 Task: Create a due date automation trigger when advanced on, on the tuesday of the week before a card is due add dates not due next week at 11:00 AM.
Action: Mouse moved to (1035, 79)
Screenshot: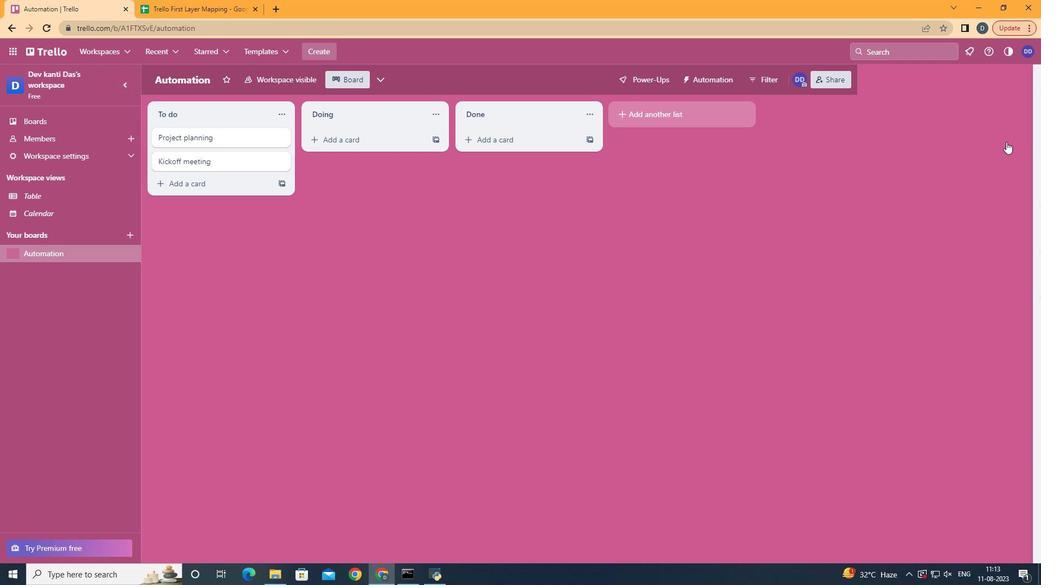 
Action: Mouse pressed left at (1035, 79)
Screenshot: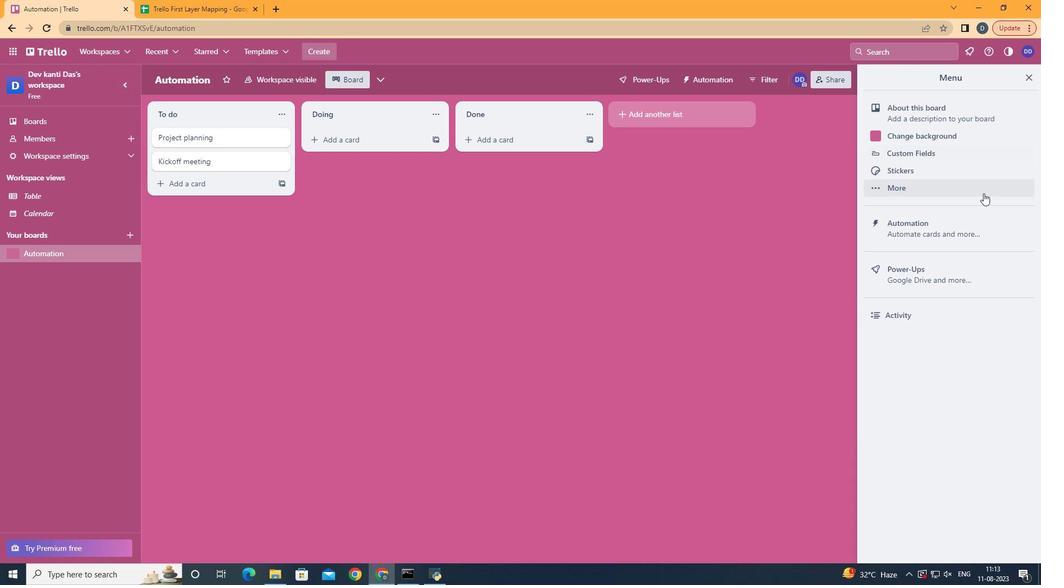 
Action: Mouse moved to (969, 229)
Screenshot: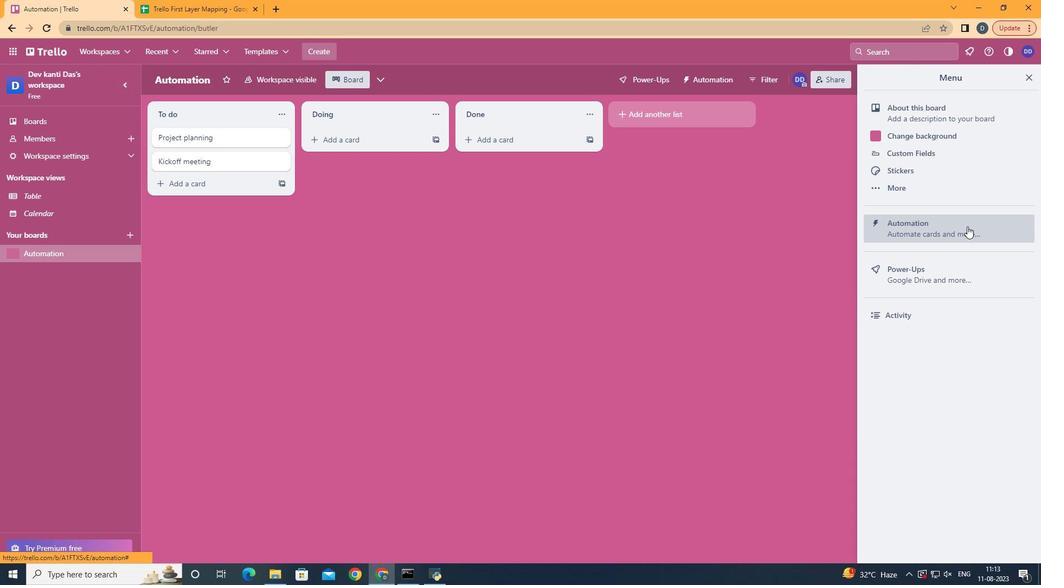 
Action: Mouse pressed left at (969, 229)
Screenshot: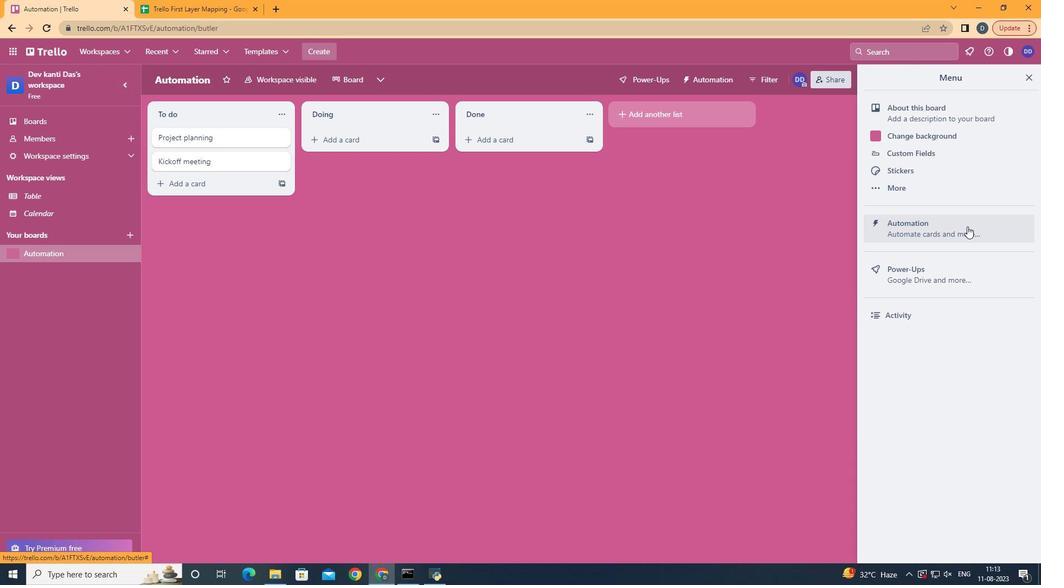 
Action: Mouse moved to (203, 212)
Screenshot: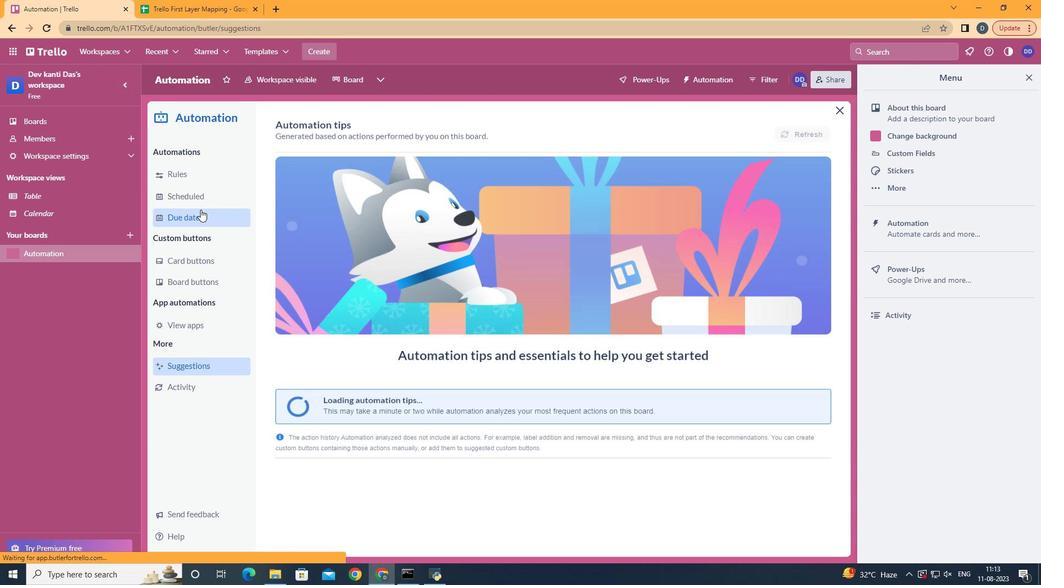 
Action: Mouse pressed left at (203, 212)
Screenshot: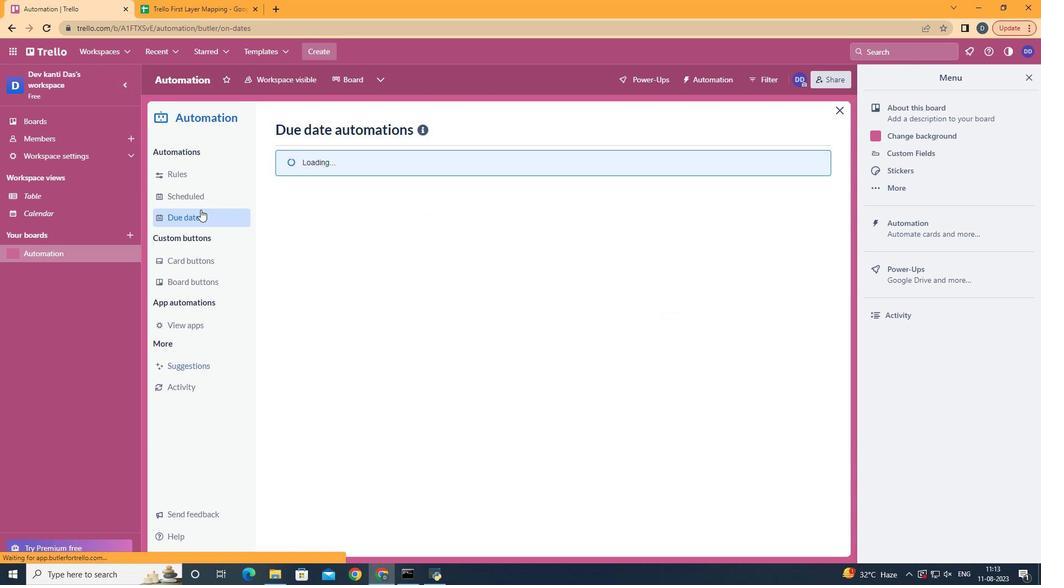 
Action: Mouse moved to (762, 129)
Screenshot: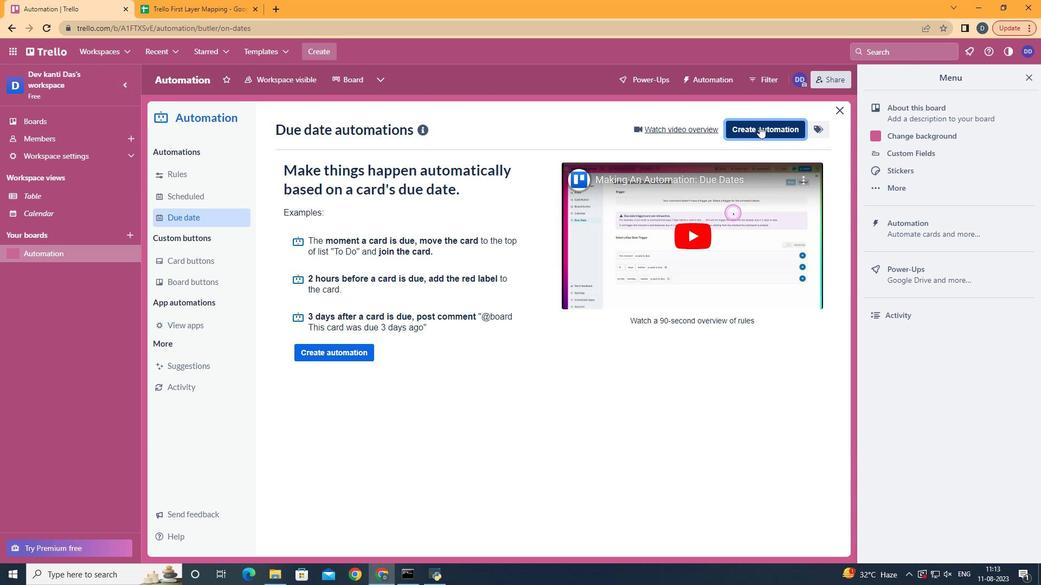 
Action: Mouse pressed left at (762, 129)
Screenshot: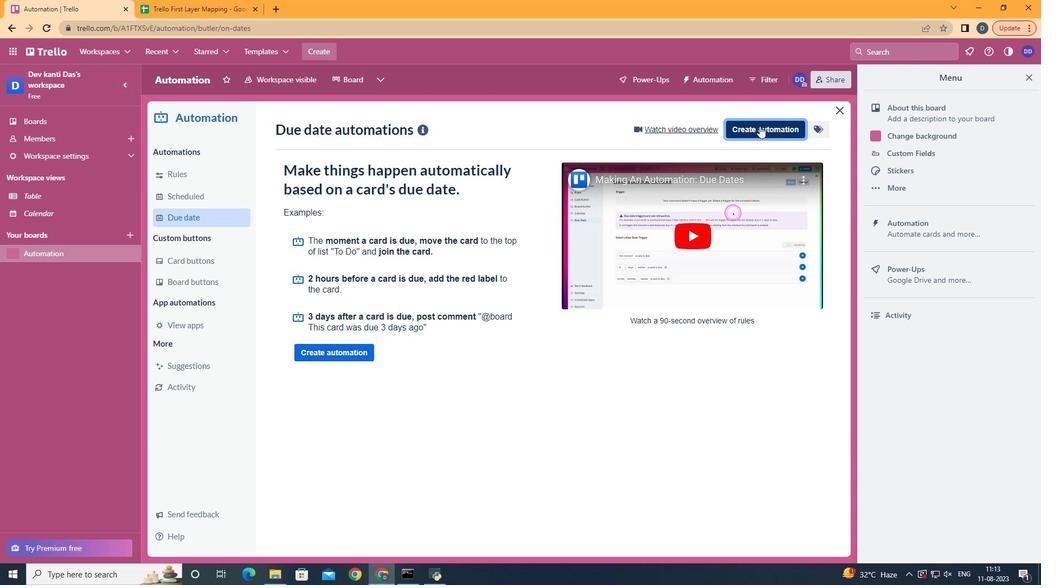 
Action: Mouse moved to (562, 231)
Screenshot: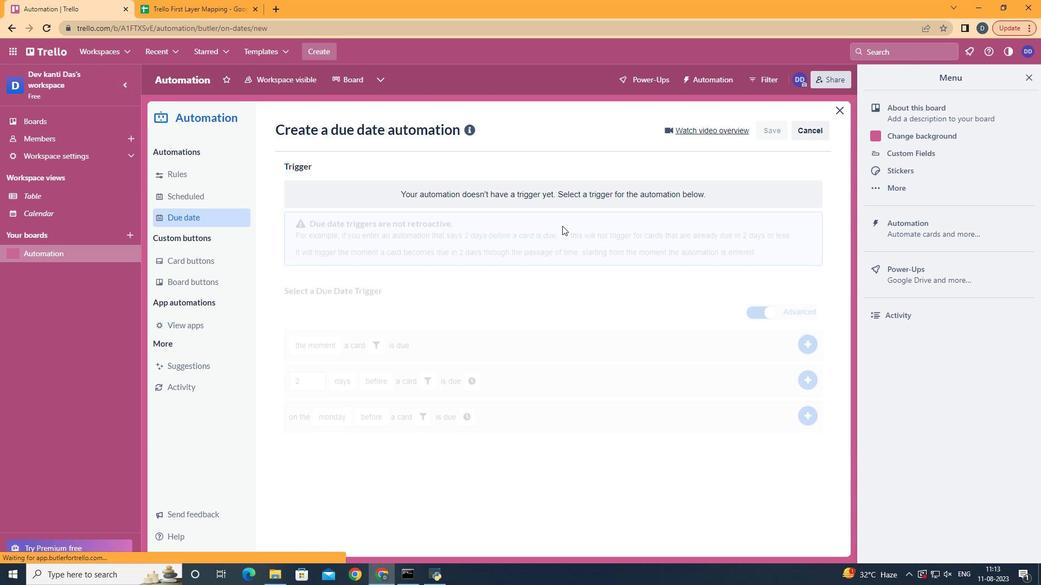 
Action: Mouse pressed left at (562, 231)
Screenshot: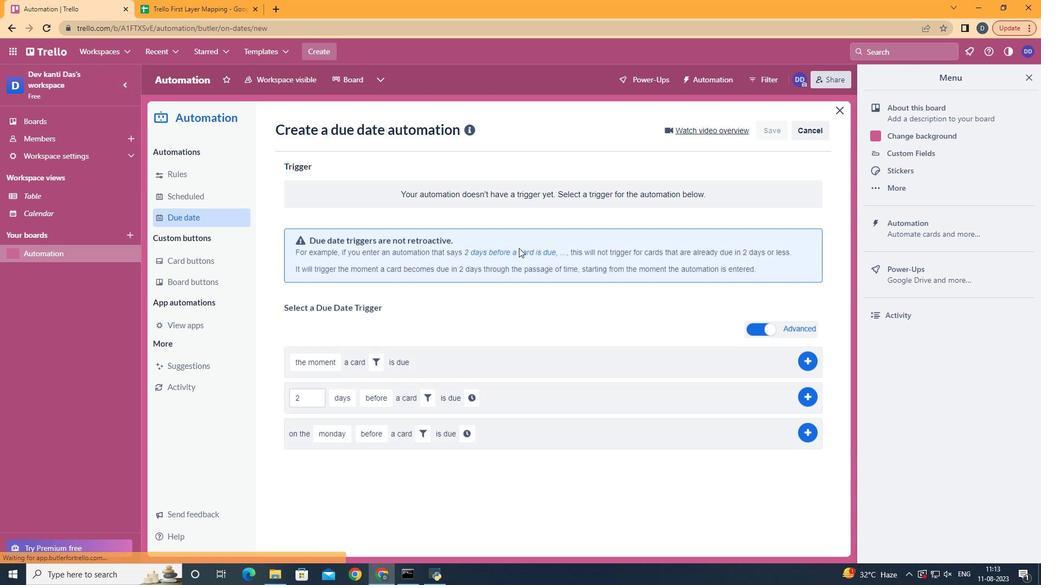 
Action: Mouse moved to (359, 304)
Screenshot: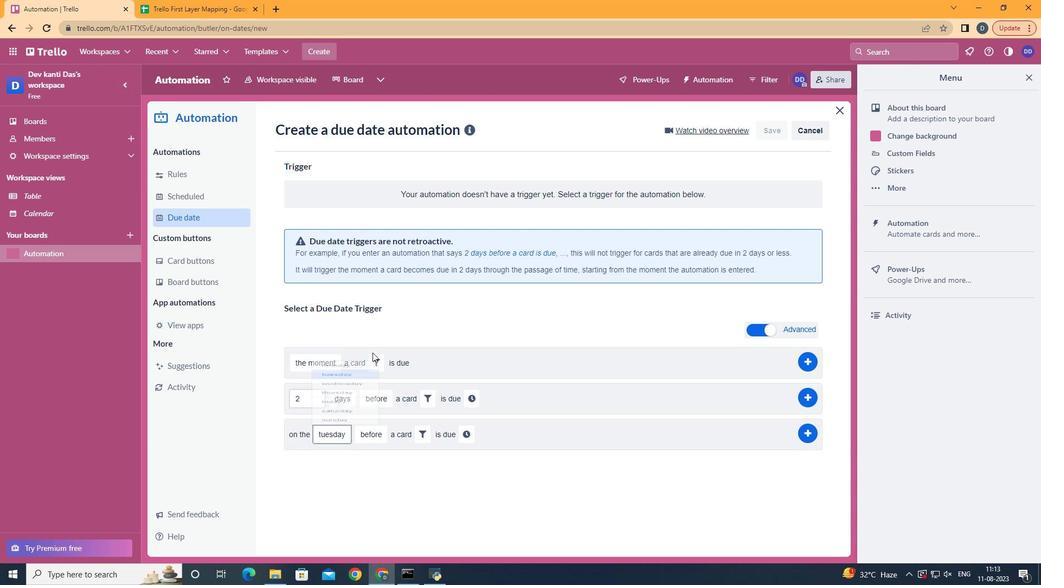 
Action: Mouse pressed left at (359, 304)
Screenshot: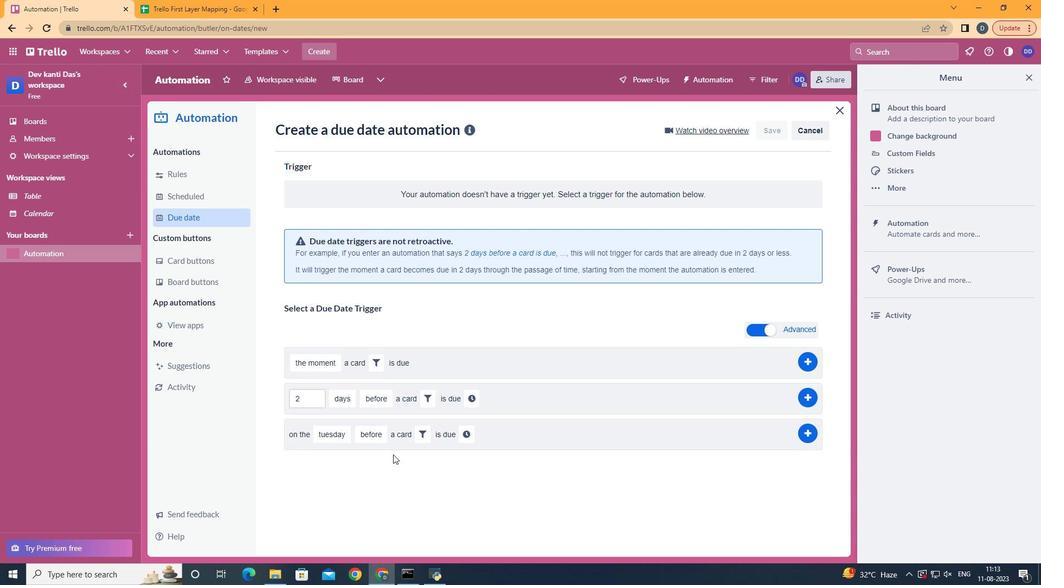 
Action: Mouse moved to (393, 518)
Screenshot: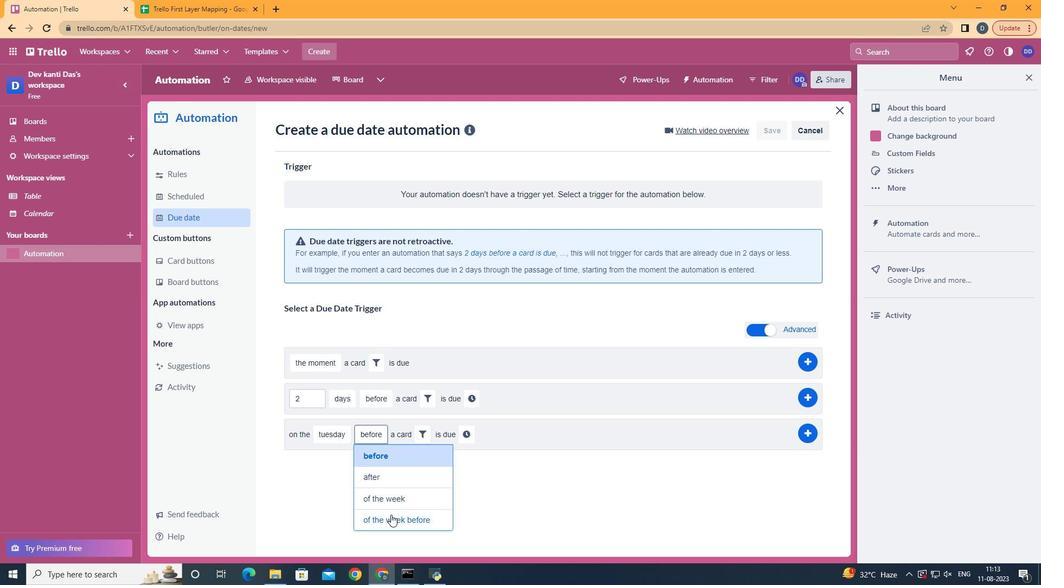 
Action: Mouse pressed left at (393, 518)
Screenshot: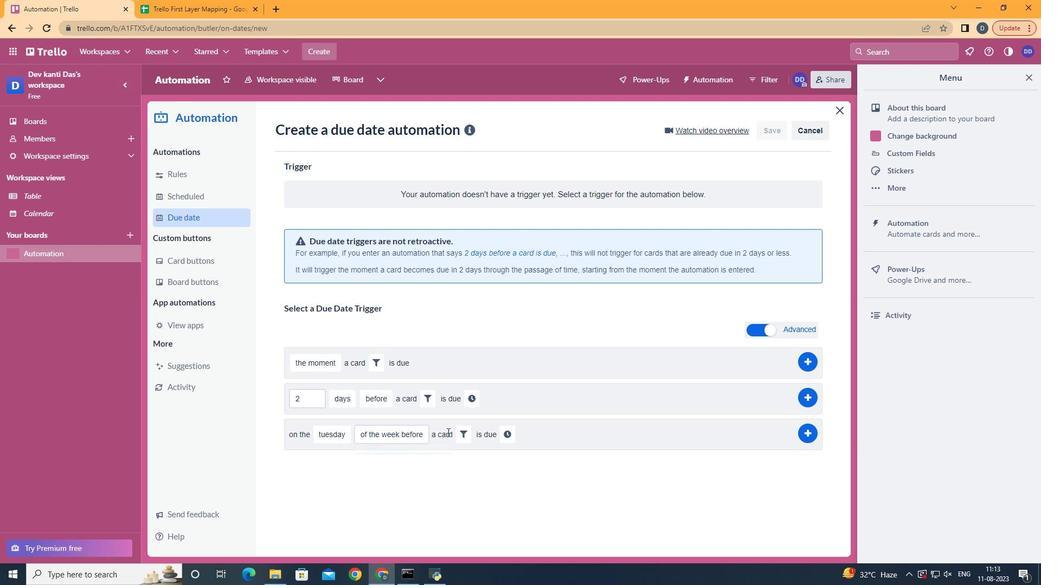 
Action: Mouse moved to (461, 435)
Screenshot: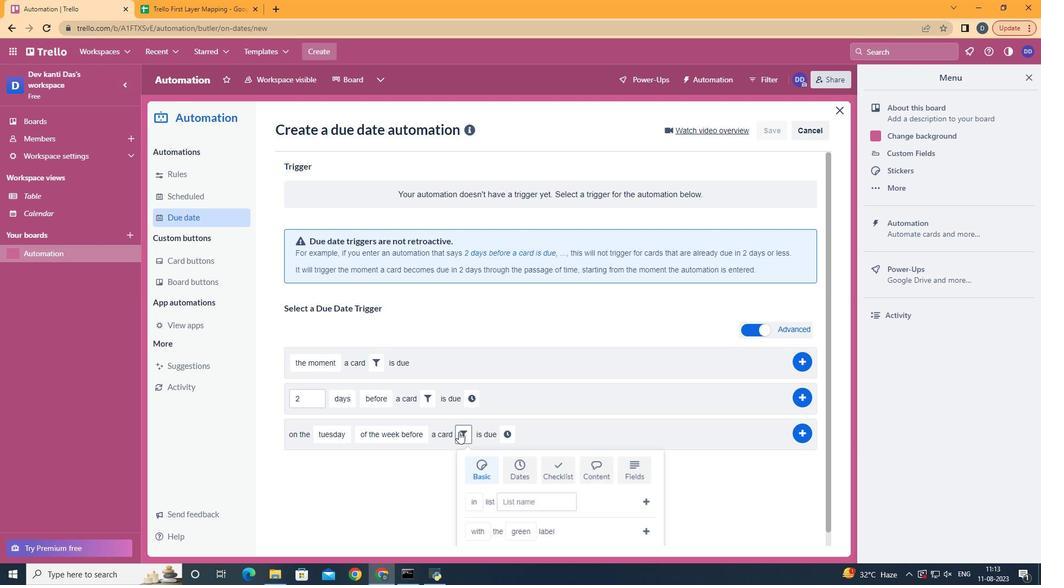 
Action: Mouse pressed left at (461, 435)
Screenshot: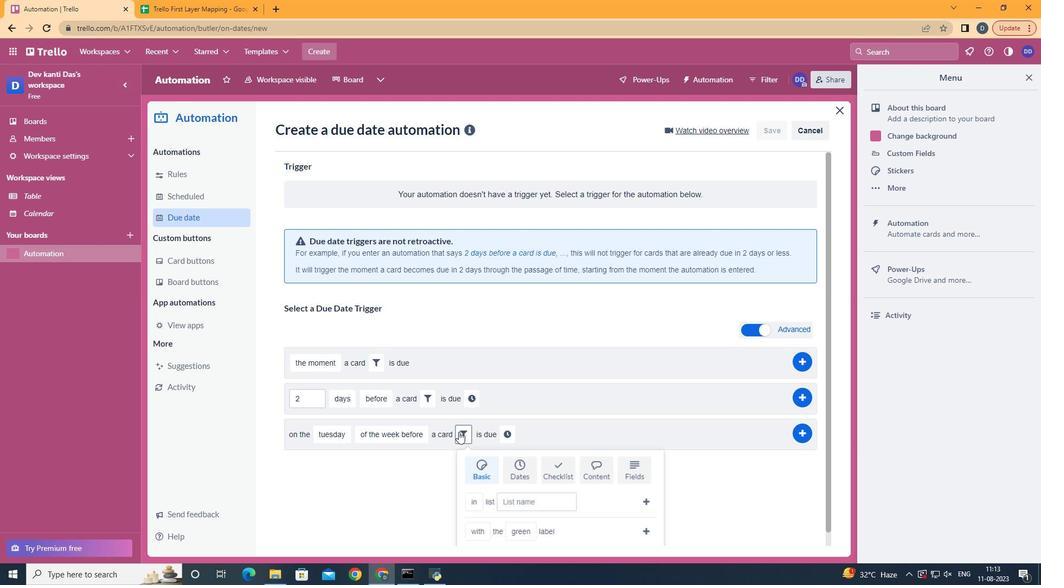 
Action: Mouse moved to (512, 475)
Screenshot: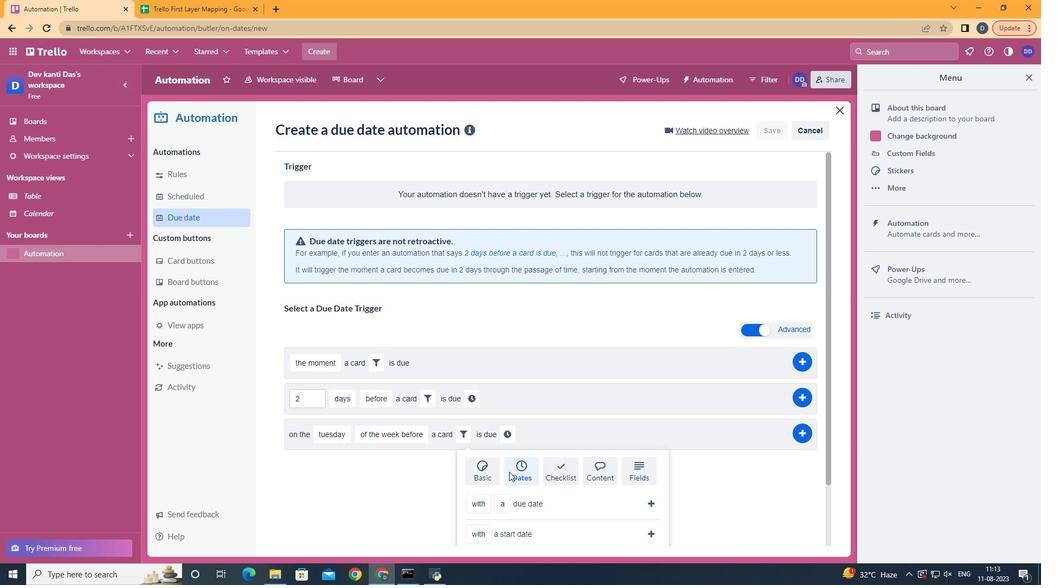 
Action: Mouse pressed left at (512, 475)
Screenshot: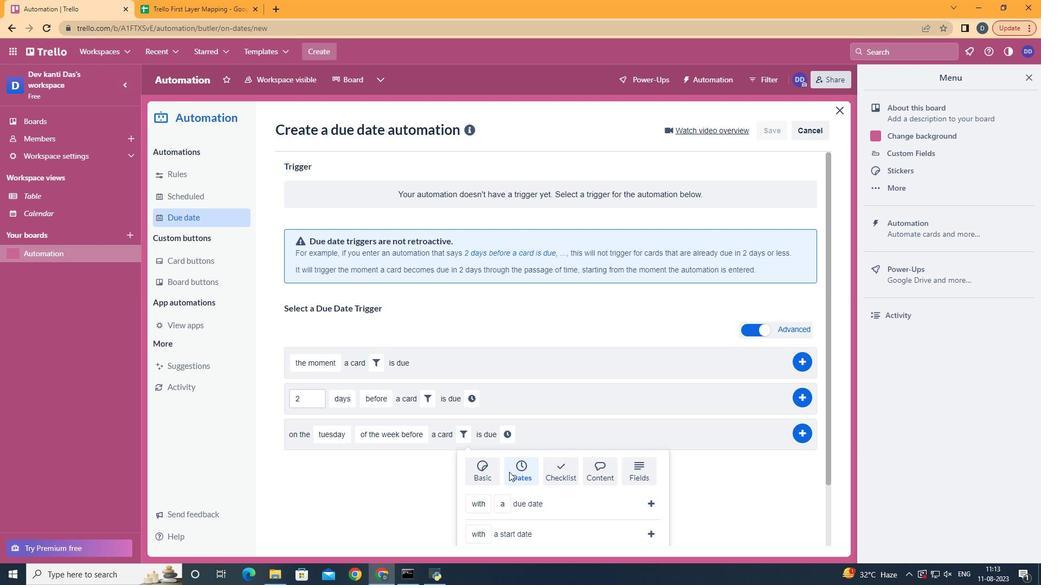 
Action: Mouse scrolled (512, 474) with delta (0, 0)
Screenshot: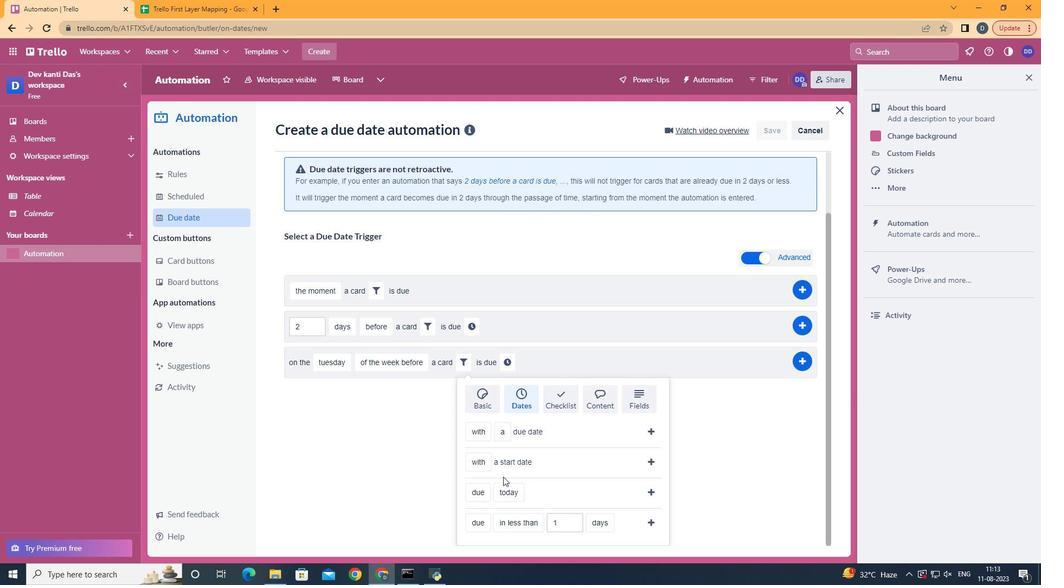 
Action: Mouse scrolled (512, 474) with delta (0, 0)
Screenshot: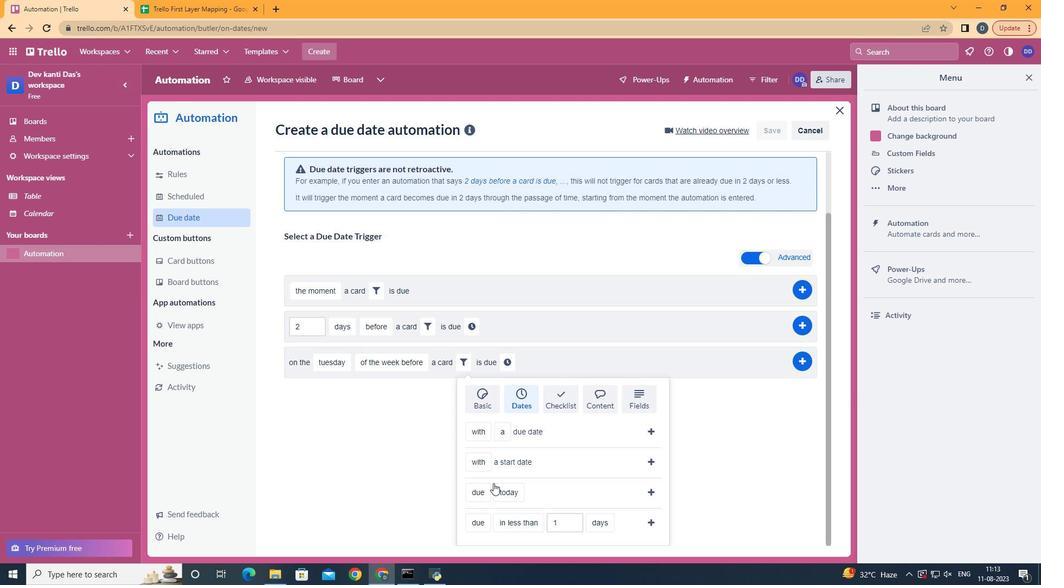 
Action: Mouse scrolled (512, 474) with delta (0, 0)
Screenshot: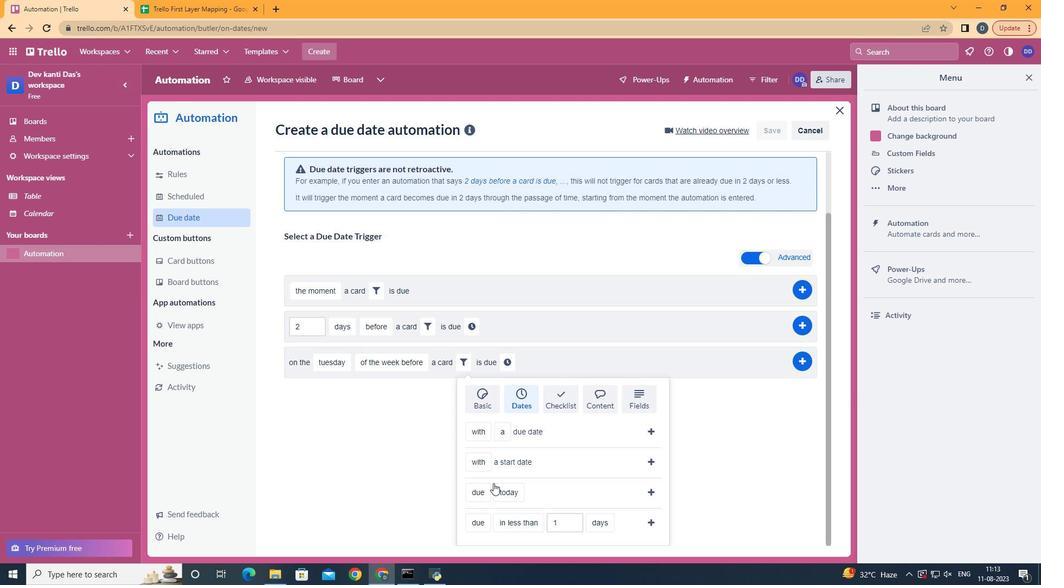 
Action: Mouse moved to (494, 432)
Screenshot: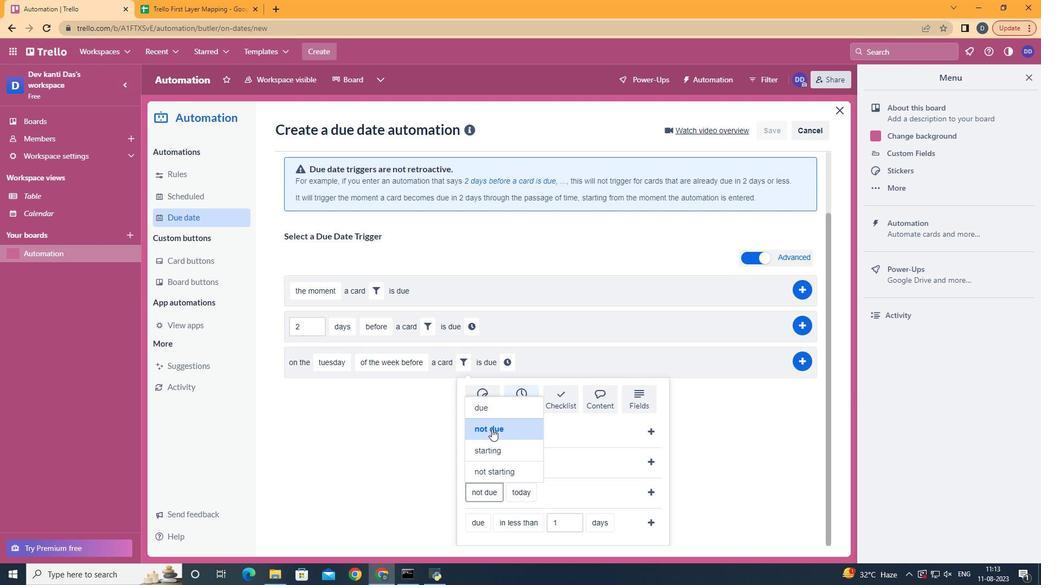
Action: Mouse pressed left at (494, 432)
Screenshot: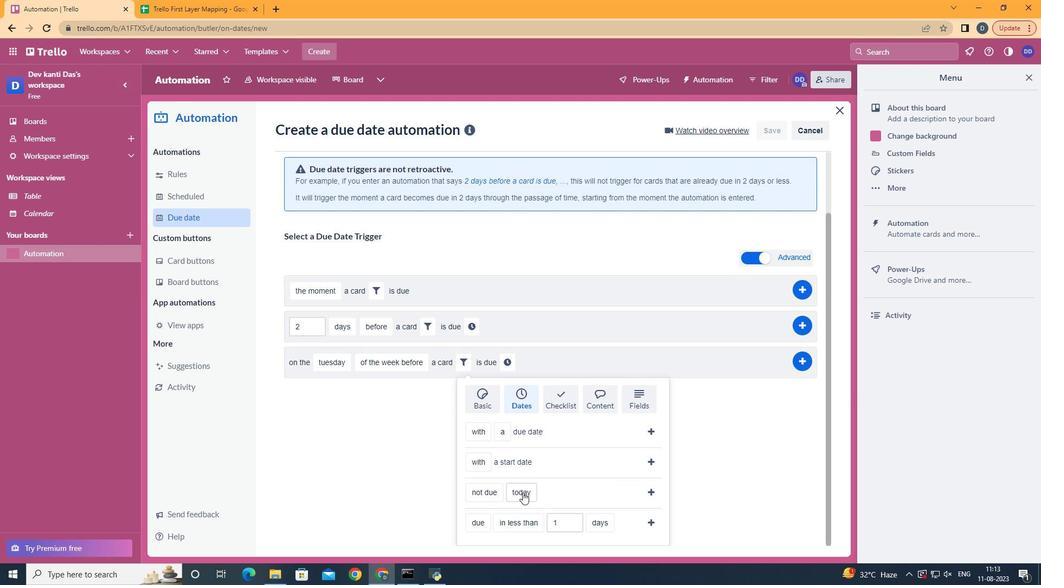 
Action: Mouse moved to (548, 434)
Screenshot: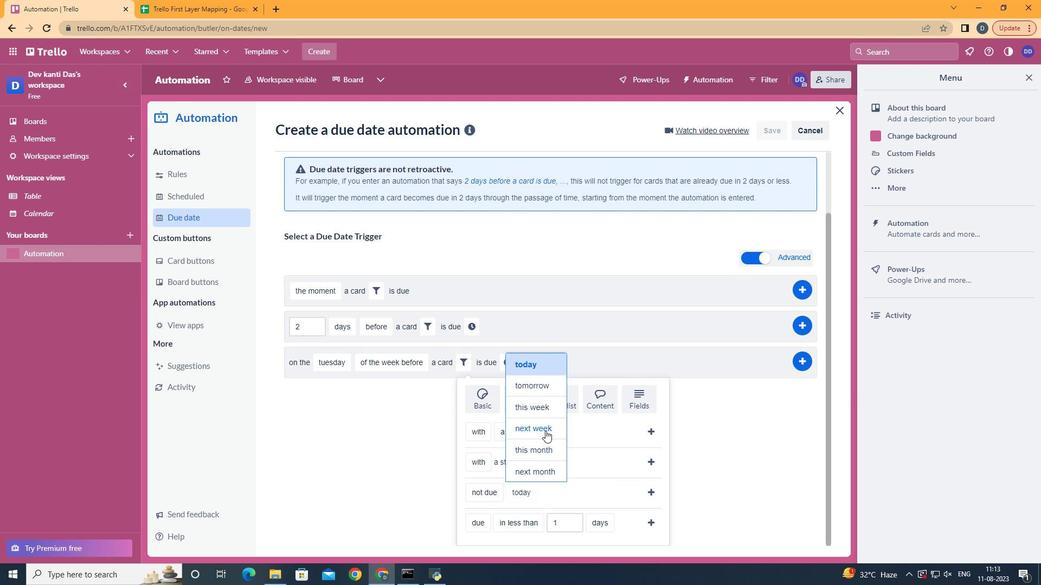 
Action: Mouse pressed left at (548, 434)
Screenshot: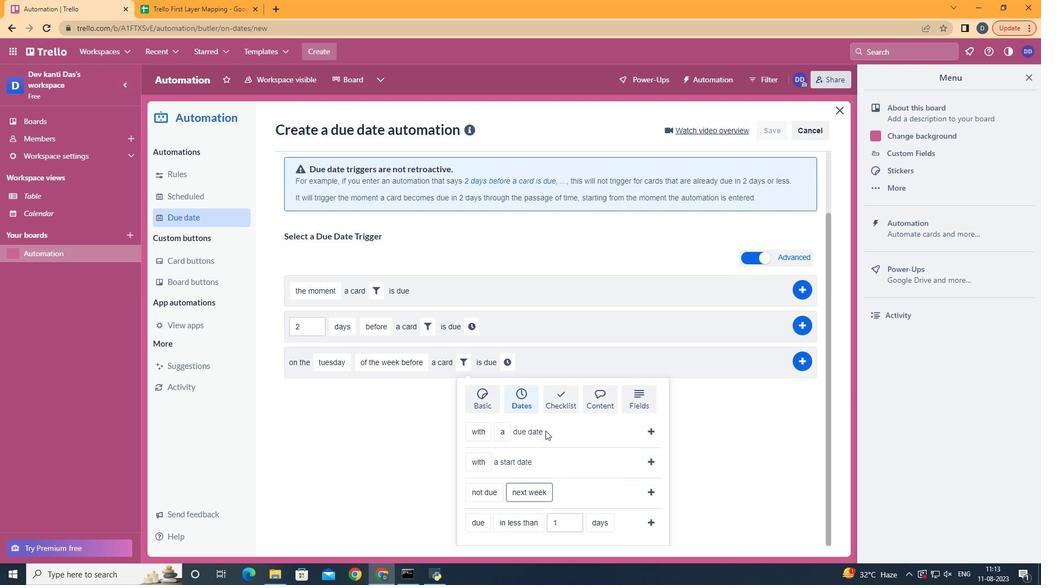 
Action: Mouse moved to (651, 492)
Screenshot: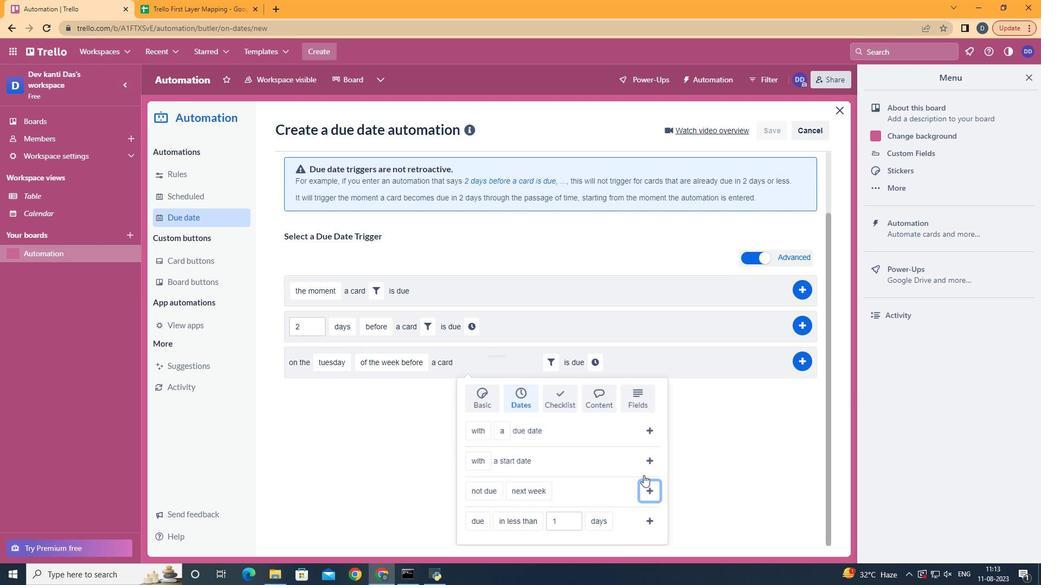
Action: Mouse pressed left at (651, 492)
Screenshot: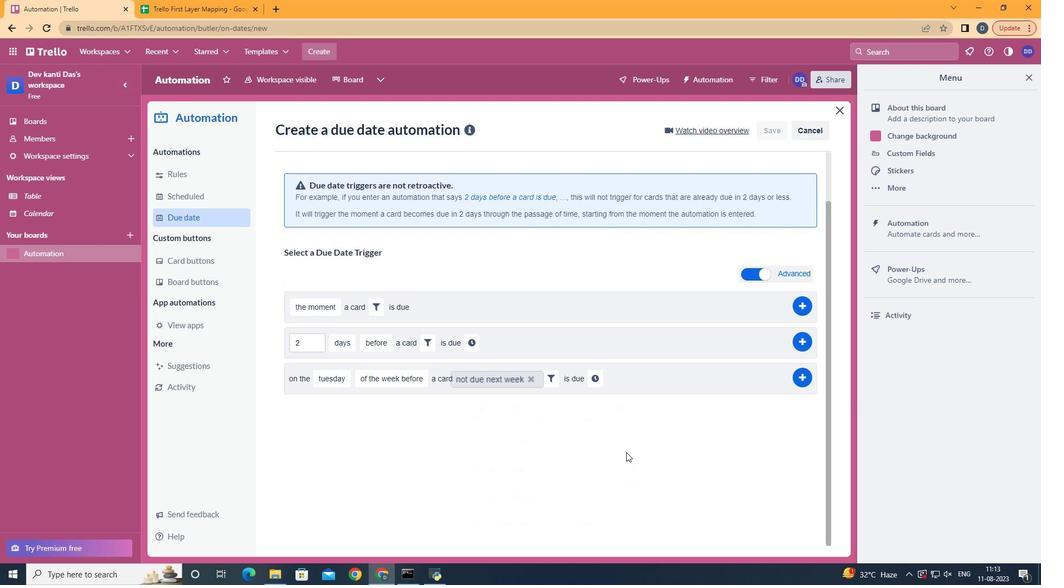 
Action: Mouse moved to (601, 439)
Screenshot: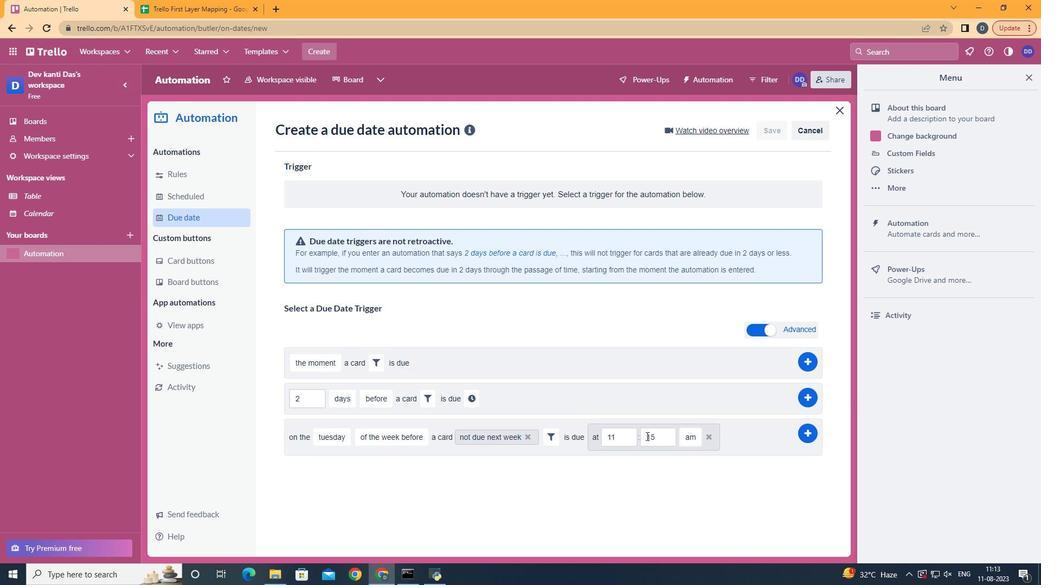 
Action: Mouse pressed left at (601, 439)
Screenshot: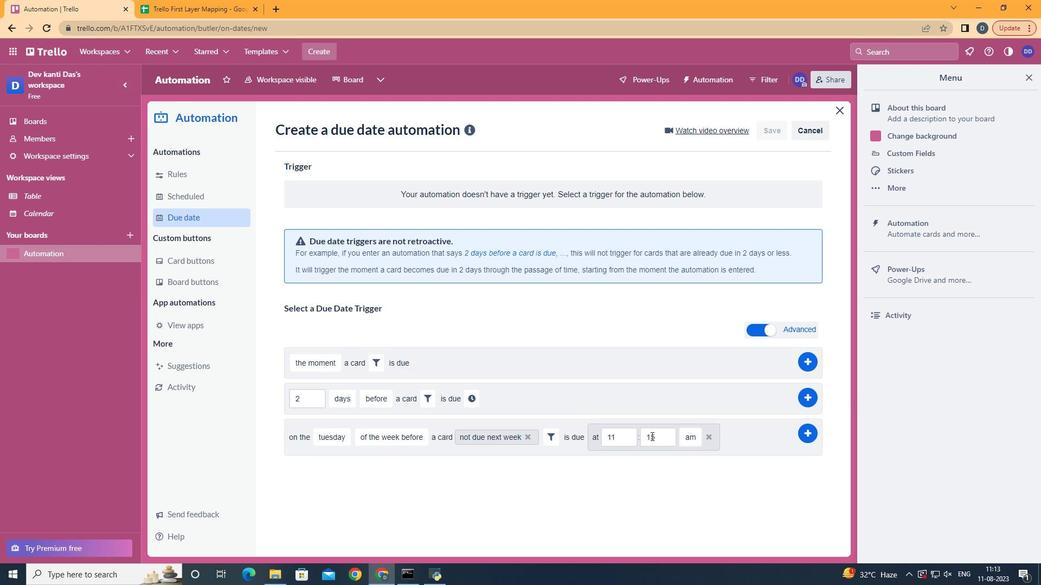 
Action: Mouse moved to (667, 438)
Screenshot: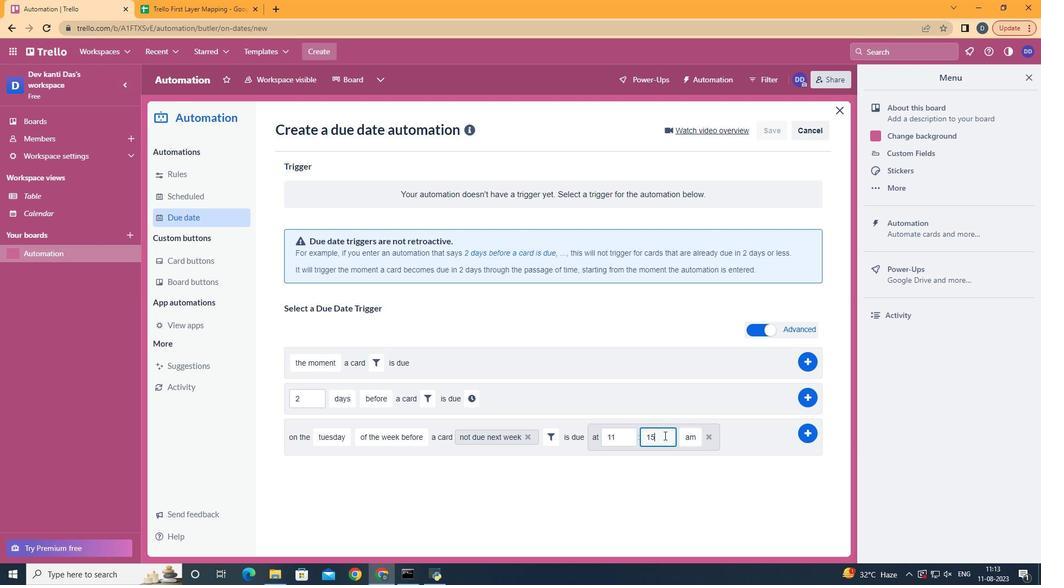
Action: Mouse pressed left at (667, 438)
Screenshot: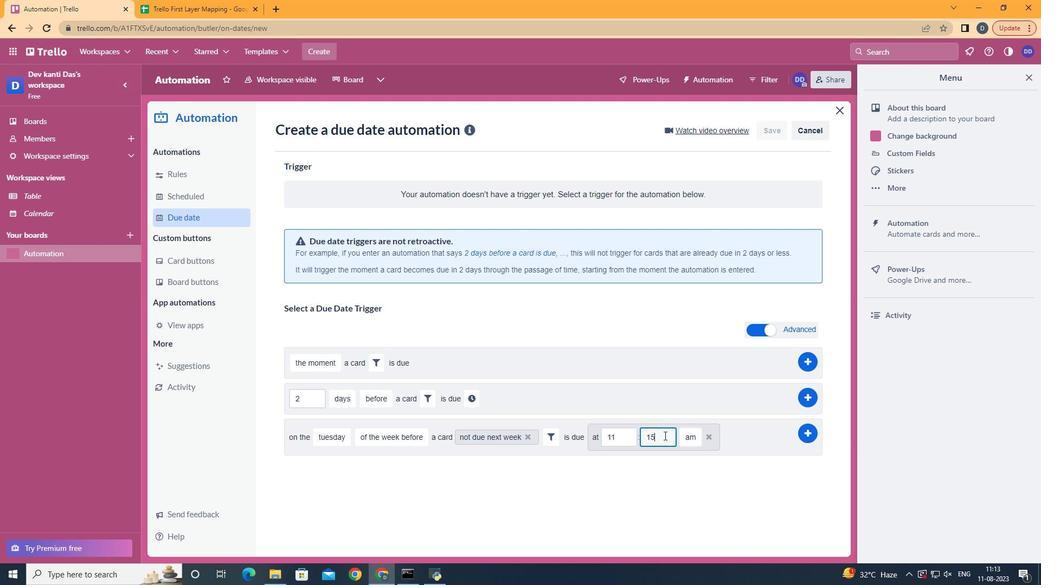 
Action: Key pressed <Key.backspace><Key.backspace>00
Screenshot: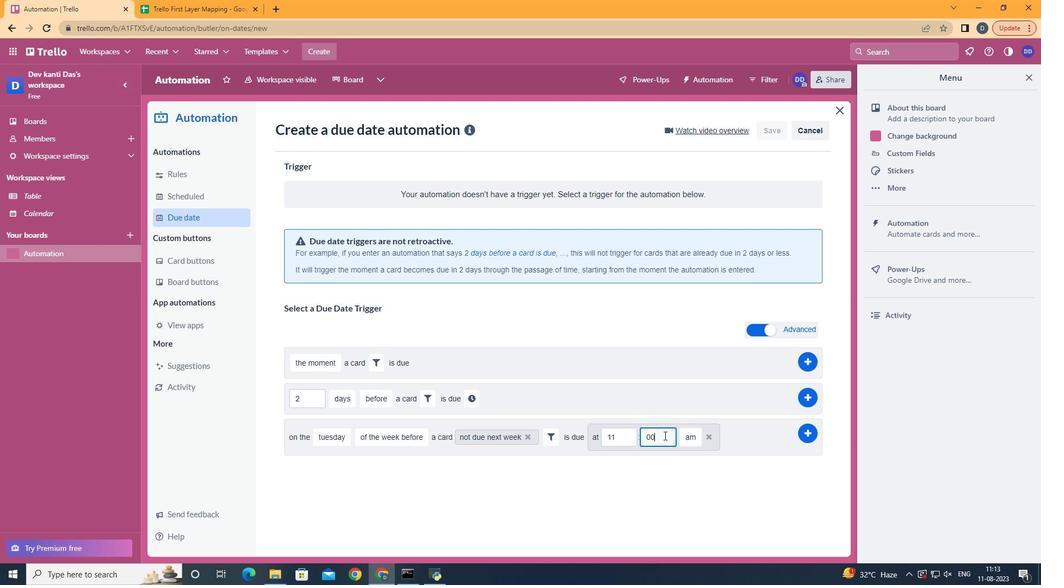 
Action: Mouse moved to (814, 433)
Screenshot: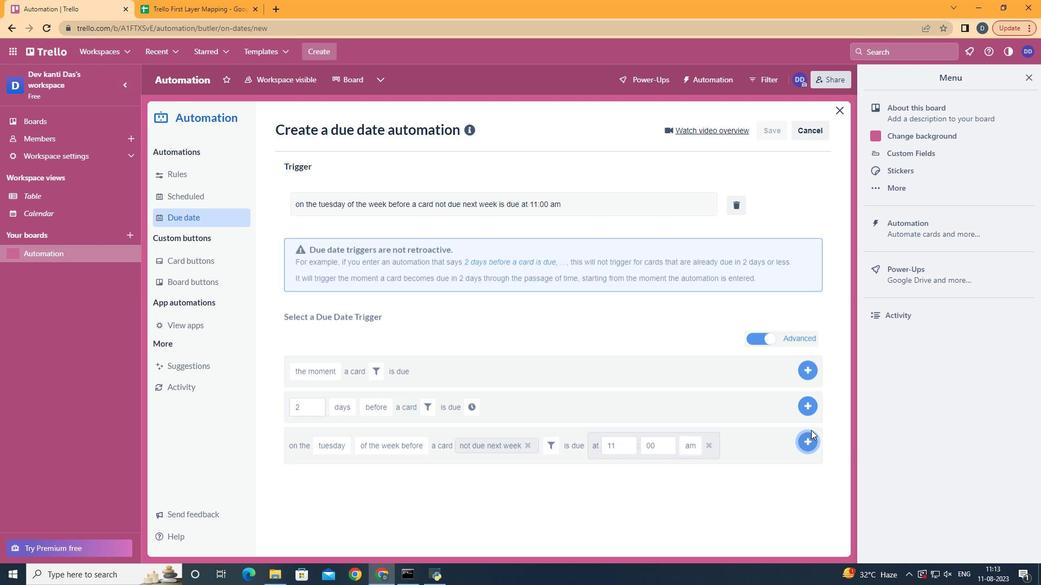 
Action: Mouse pressed left at (814, 433)
Screenshot: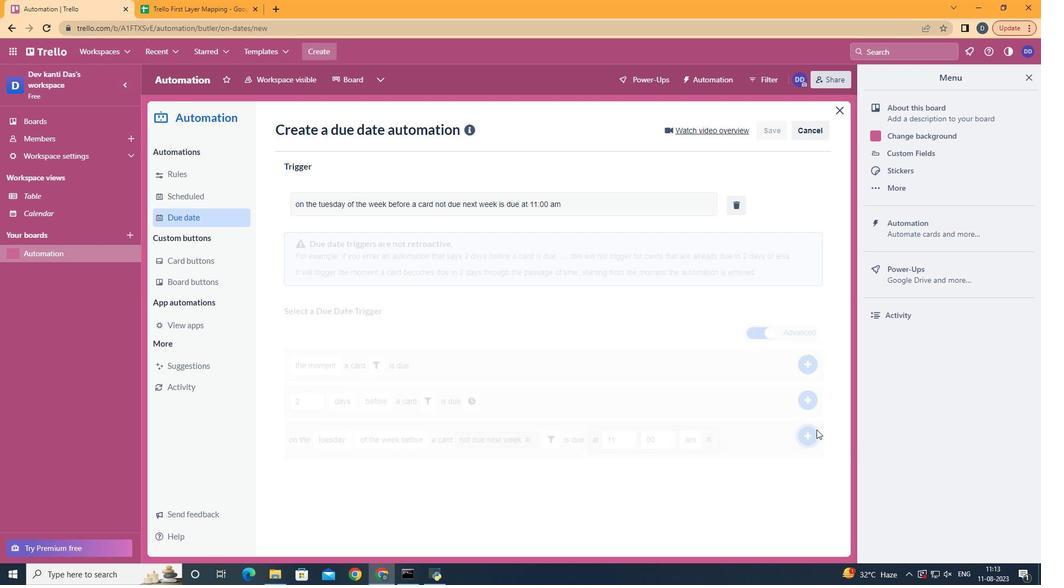 
Action: Mouse moved to (819, 432)
Screenshot: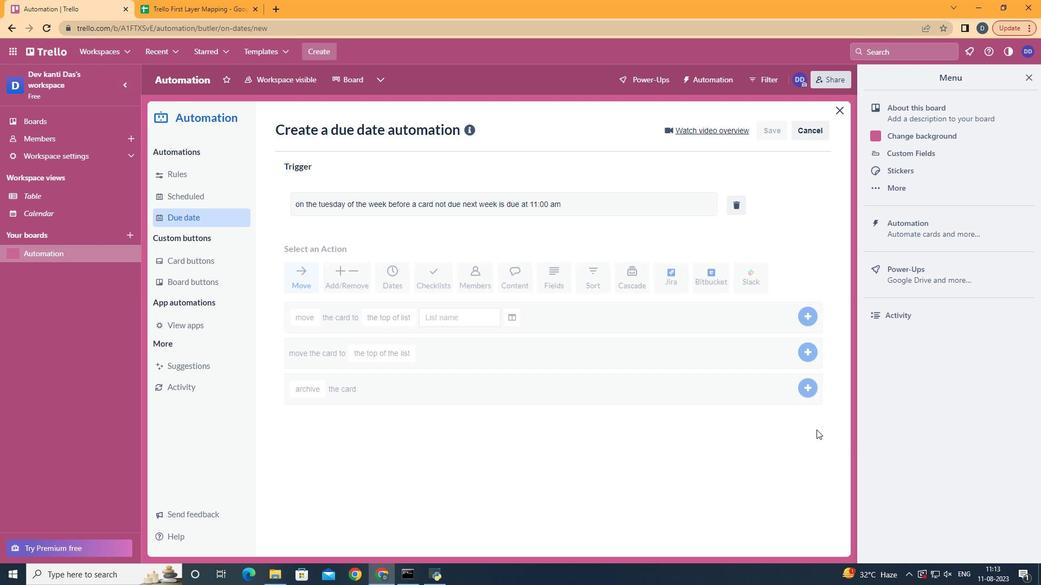 
